 Task: Enable "Loopback mode" in "Windows Audio Session API input".
Action: Mouse moved to (114, 20)
Screenshot: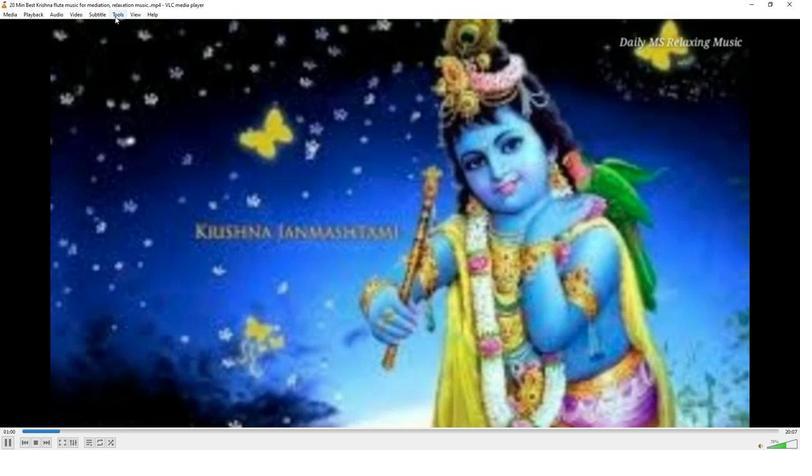
Action: Mouse pressed left at (114, 20)
Screenshot: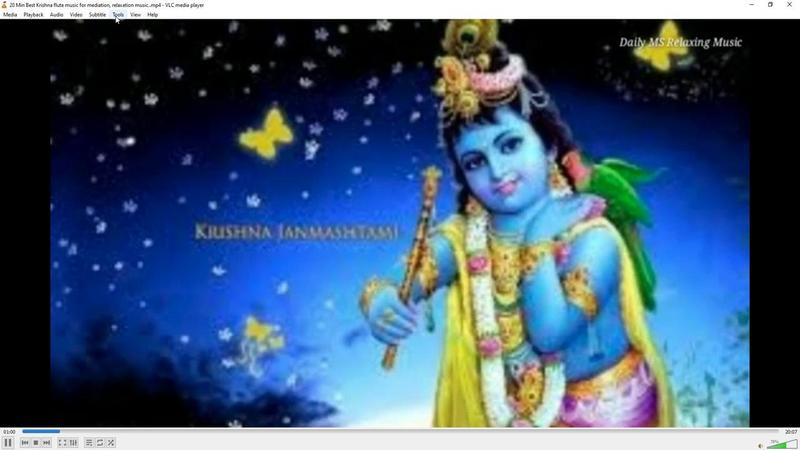 
Action: Mouse moved to (115, 116)
Screenshot: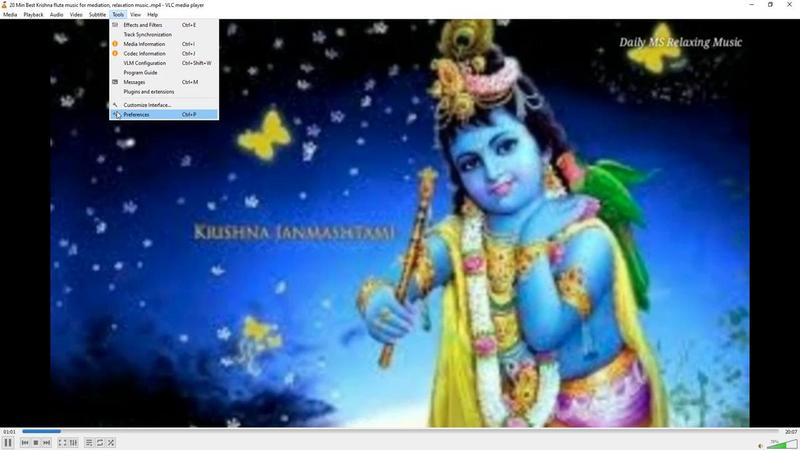 
Action: Mouse pressed left at (115, 116)
Screenshot: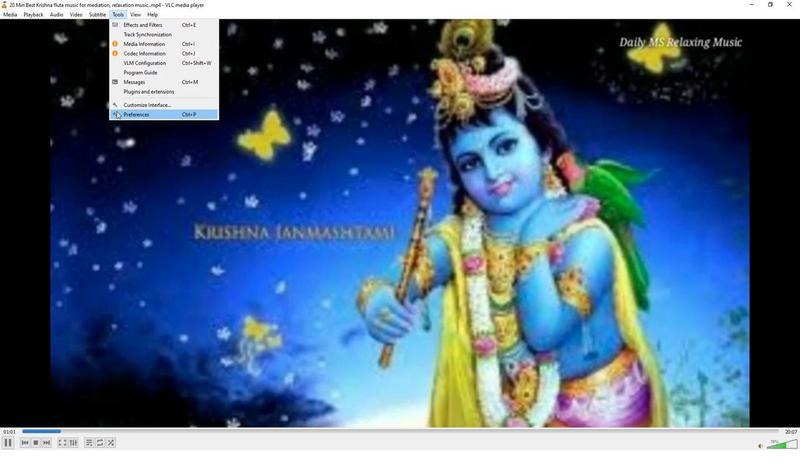
Action: Mouse moved to (266, 375)
Screenshot: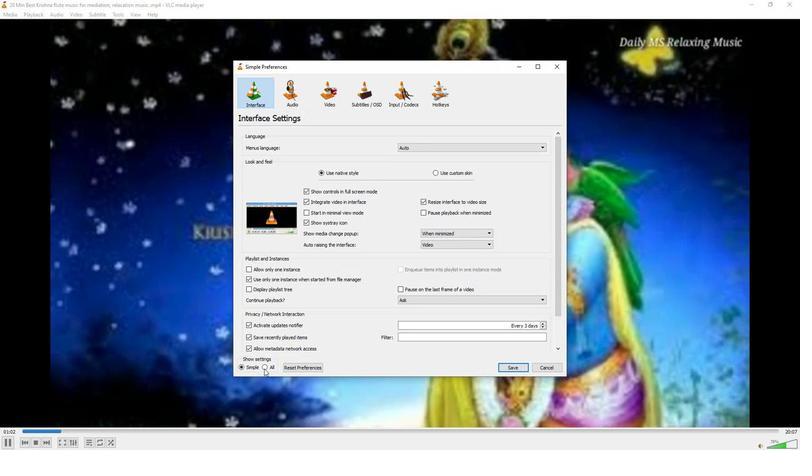 
Action: Mouse pressed left at (266, 375)
Screenshot: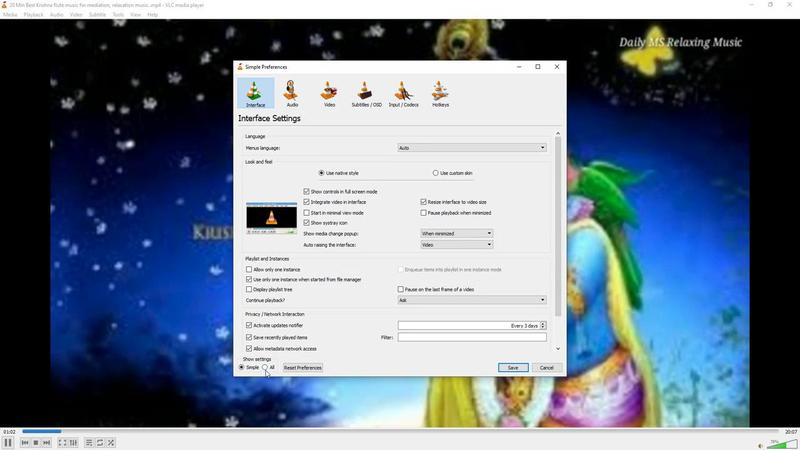 
Action: Mouse moved to (256, 231)
Screenshot: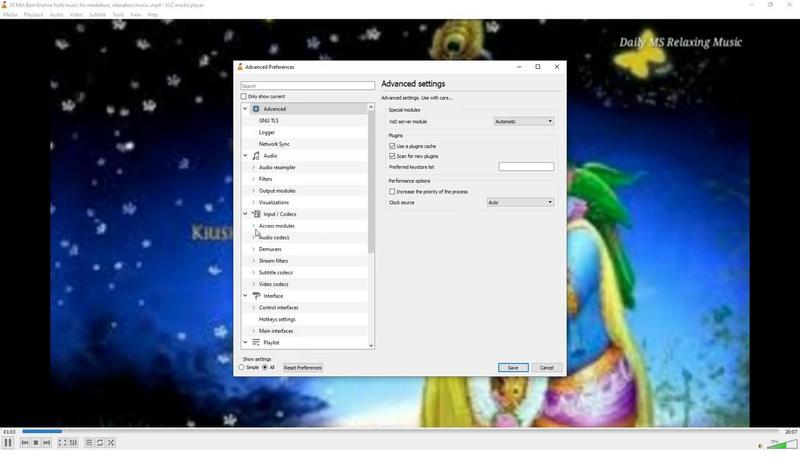 
Action: Mouse pressed left at (256, 231)
Screenshot: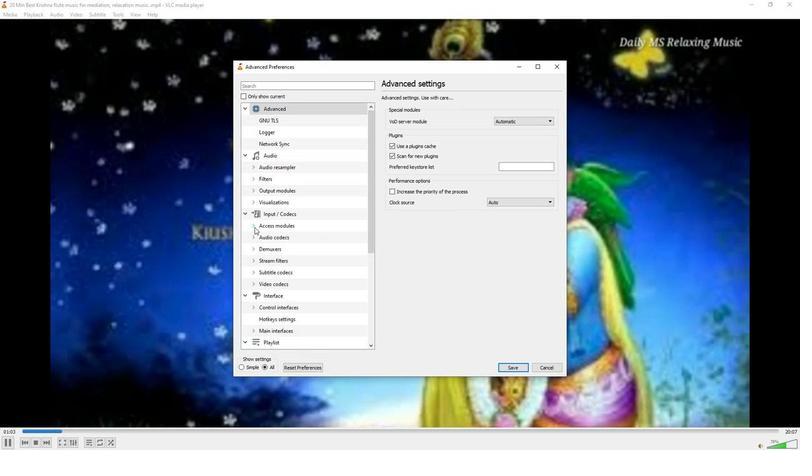 
Action: Mouse moved to (263, 252)
Screenshot: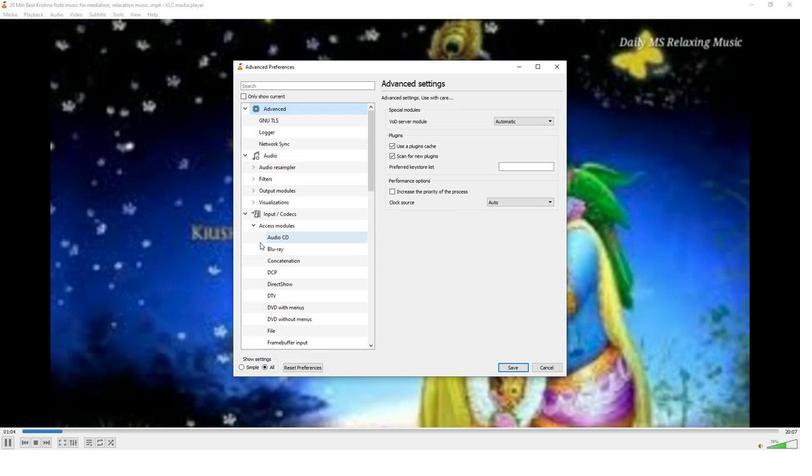 
Action: Mouse scrolled (263, 251) with delta (0, 0)
Screenshot: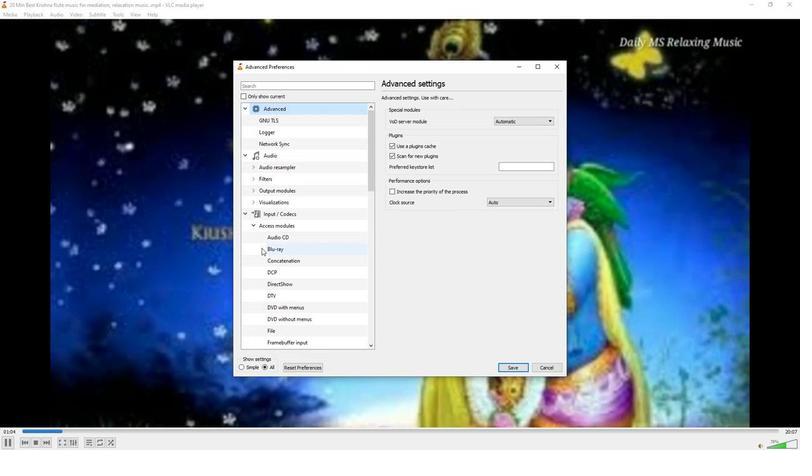 
Action: Mouse scrolled (263, 251) with delta (0, 0)
Screenshot: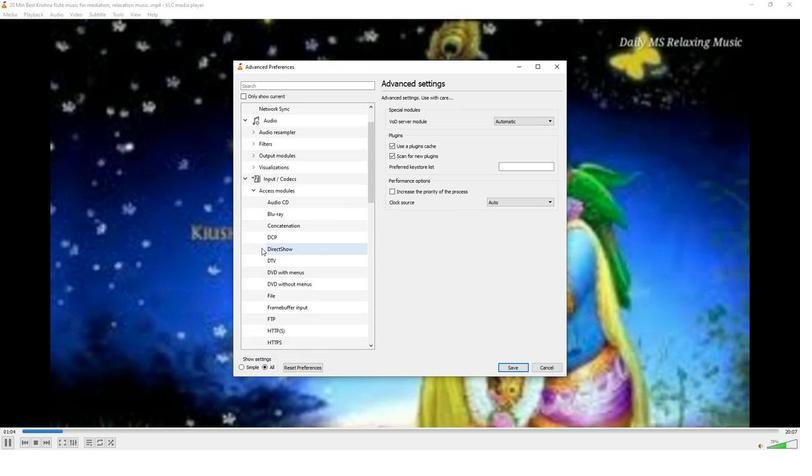 
Action: Mouse scrolled (263, 251) with delta (0, 0)
Screenshot: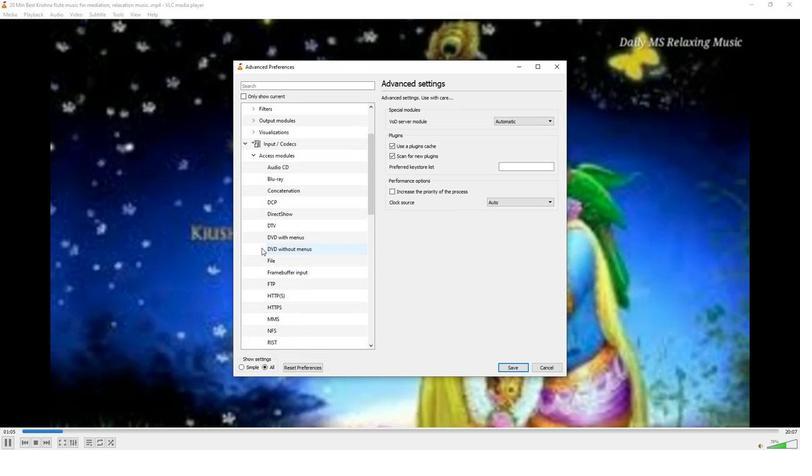 
Action: Mouse scrolled (263, 251) with delta (0, 0)
Screenshot: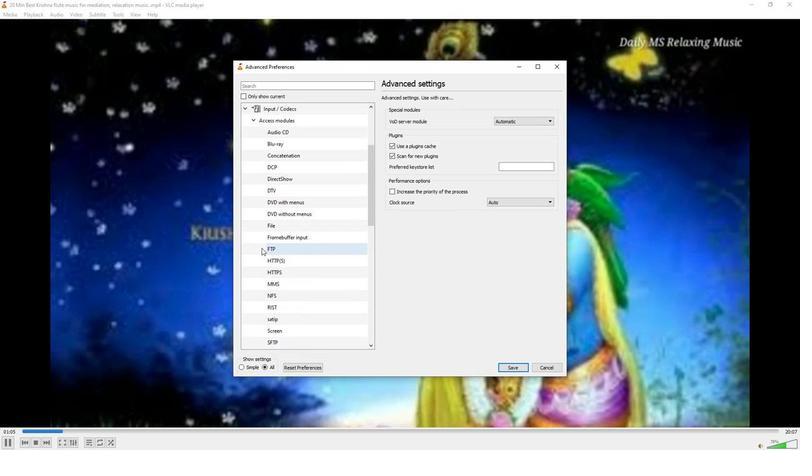 
Action: Mouse scrolled (263, 251) with delta (0, 0)
Screenshot: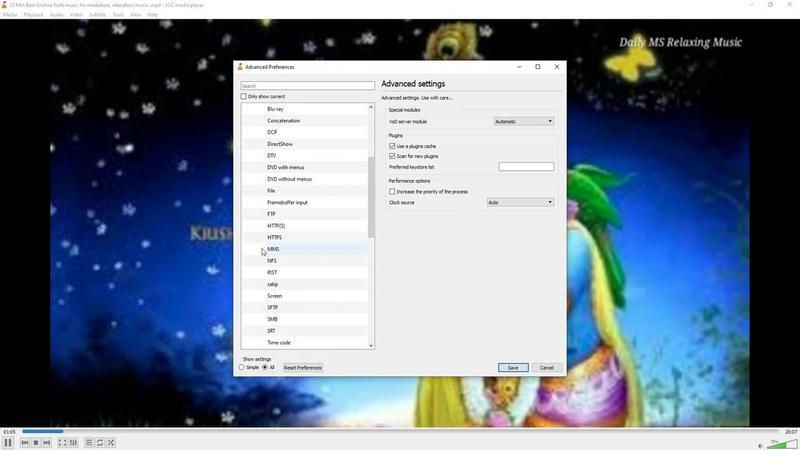 
Action: Mouse scrolled (263, 251) with delta (0, 0)
Screenshot: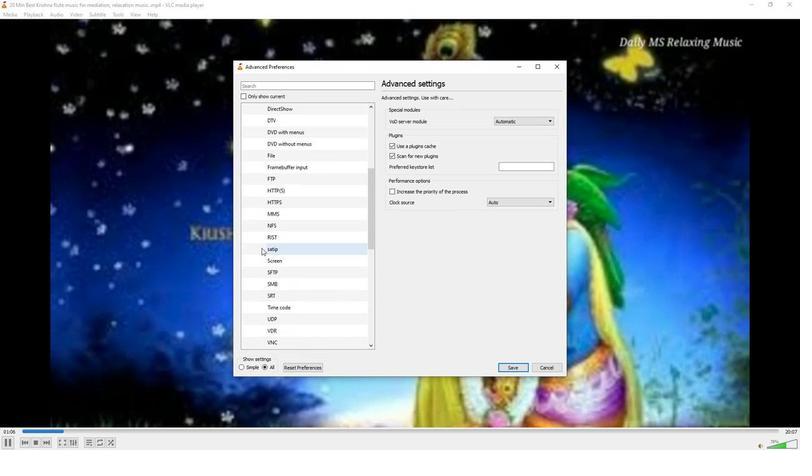 
Action: Mouse moved to (276, 321)
Screenshot: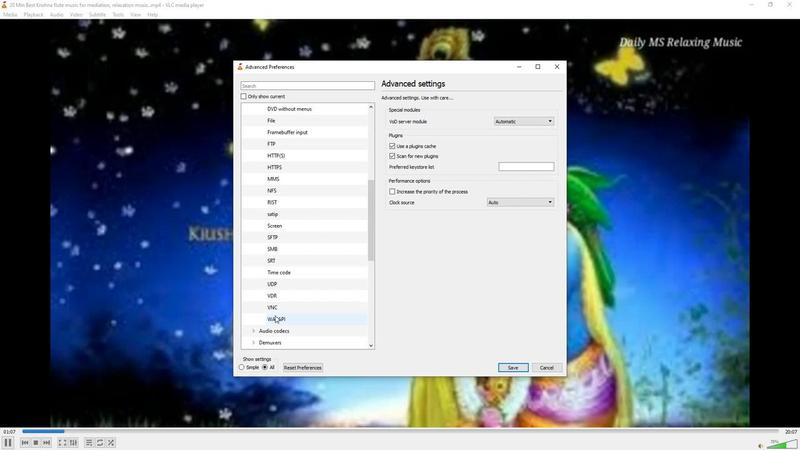 
Action: Mouse pressed left at (276, 321)
Screenshot: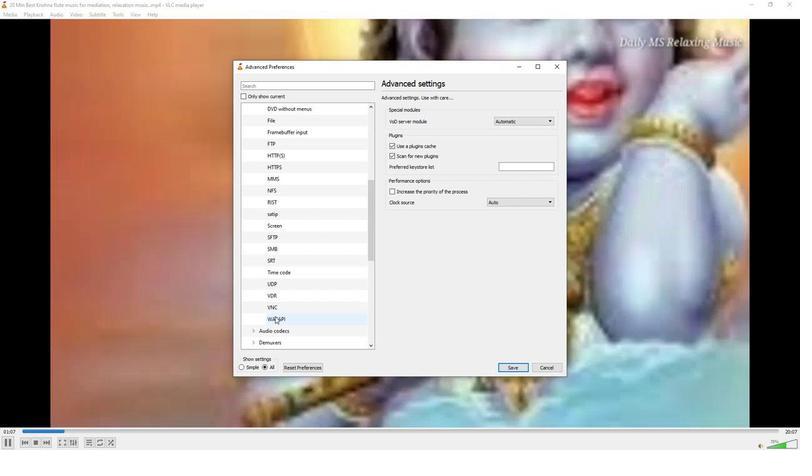 
Action: Mouse moved to (390, 111)
Screenshot: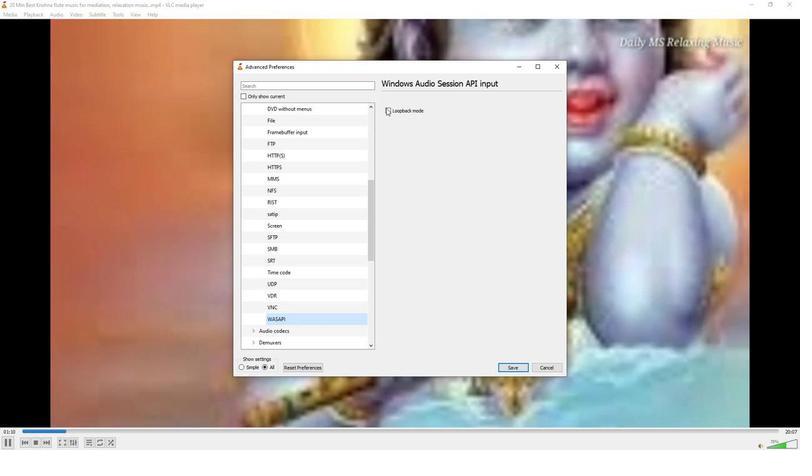 
Action: Mouse pressed left at (390, 111)
Screenshot: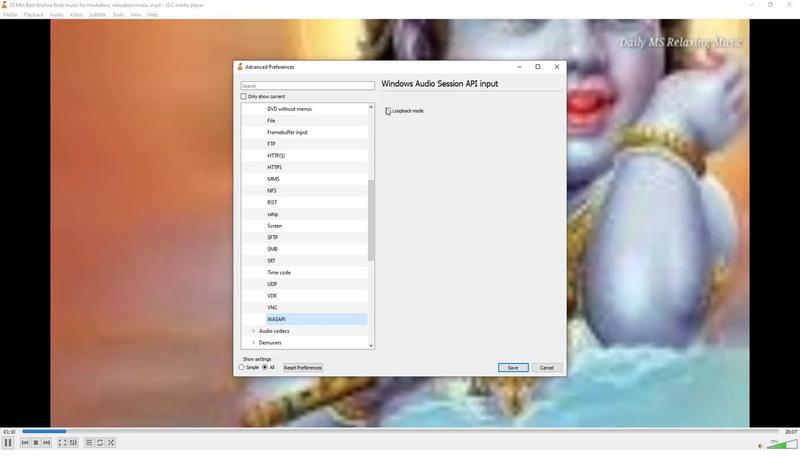 
Action: Mouse moved to (393, 138)
Screenshot: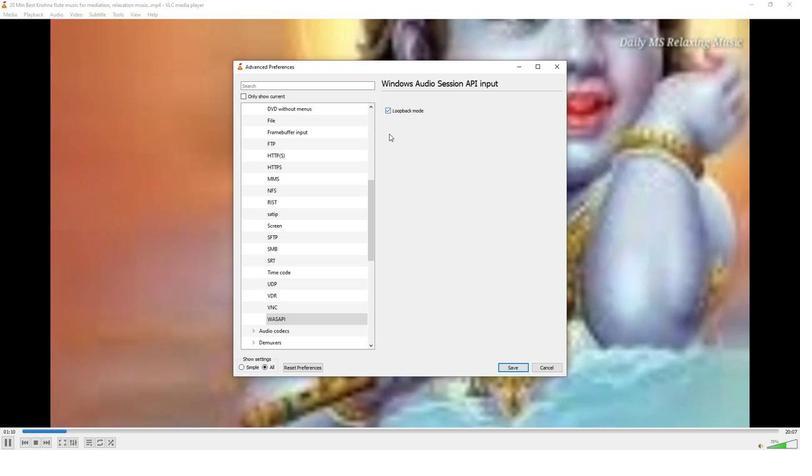 
